 Task: Select the failureAnywhere option in the automatically open peek view.
Action: Mouse moved to (28, 598)
Screenshot: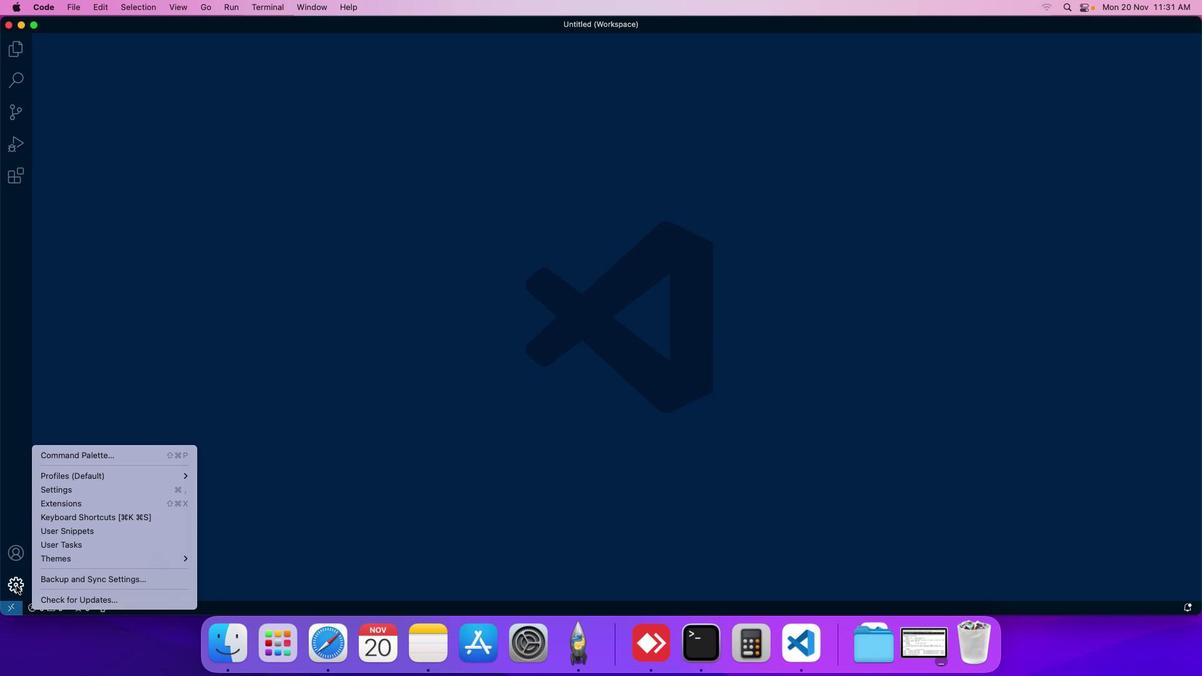 
Action: Mouse pressed left at (28, 598)
Screenshot: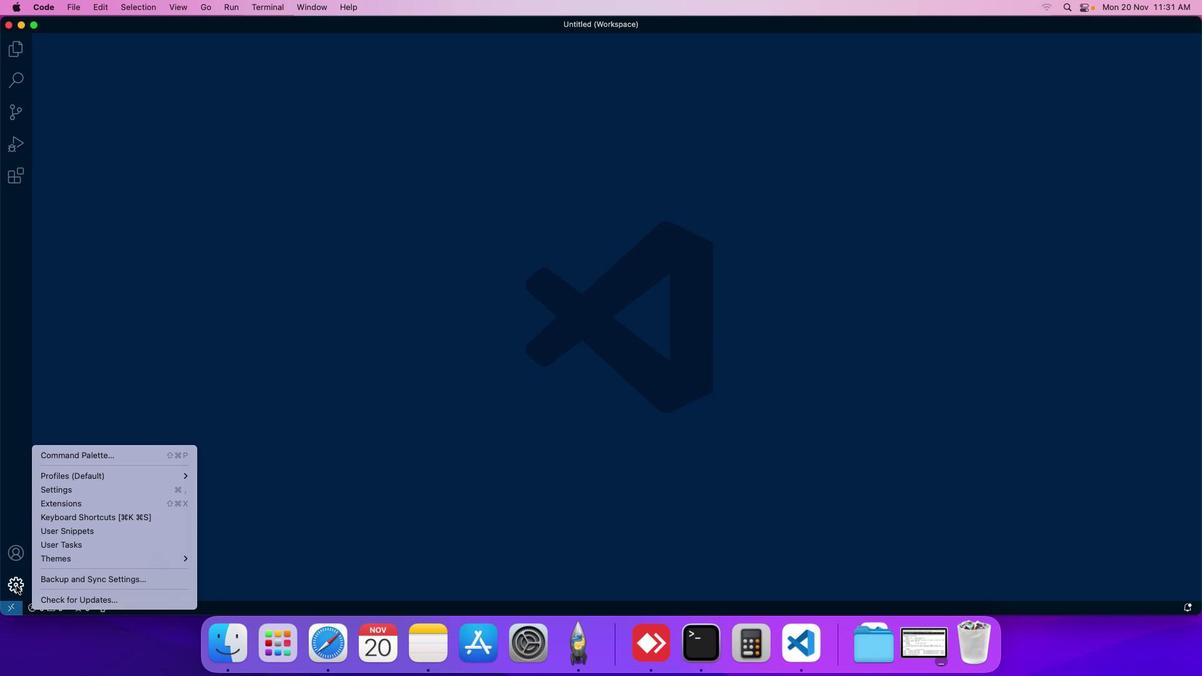 
Action: Mouse moved to (76, 499)
Screenshot: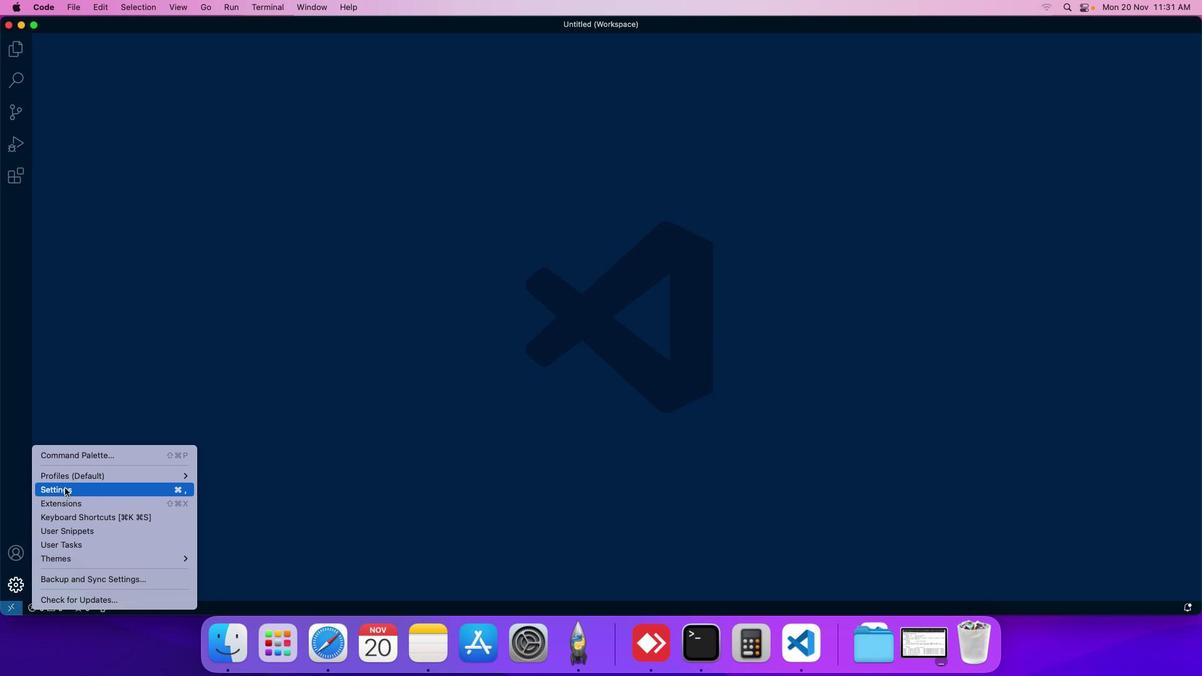 
Action: Mouse pressed left at (76, 499)
Screenshot: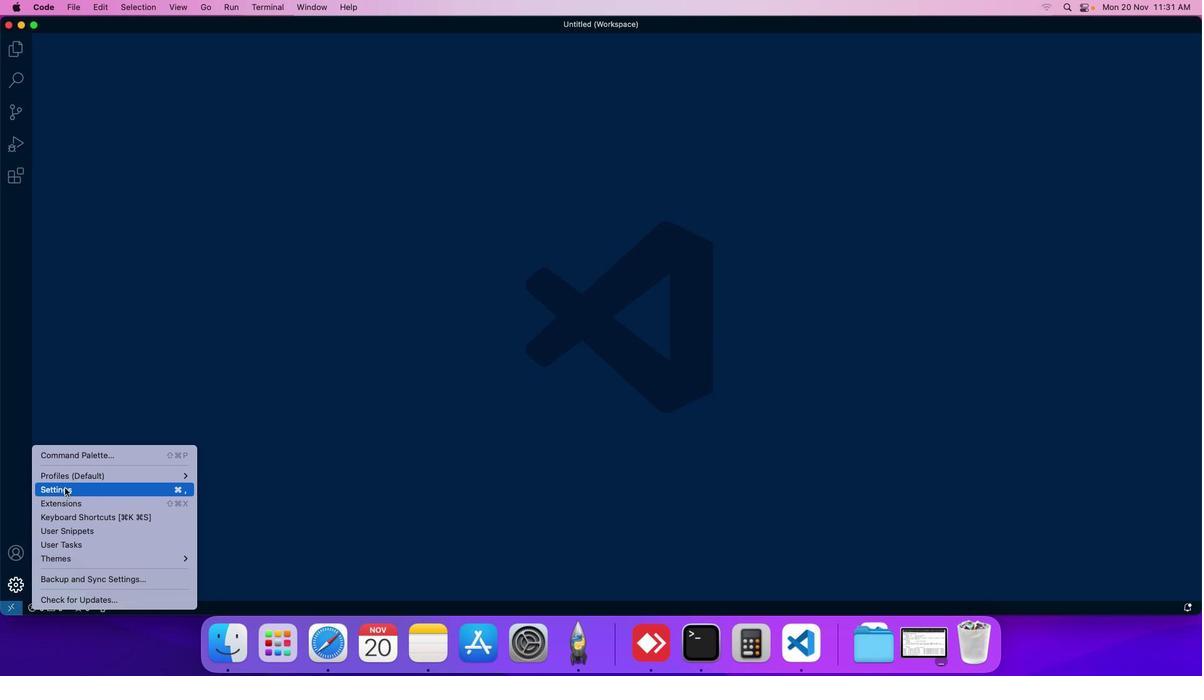 
Action: Mouse moved to (298, 112)
Screenshot: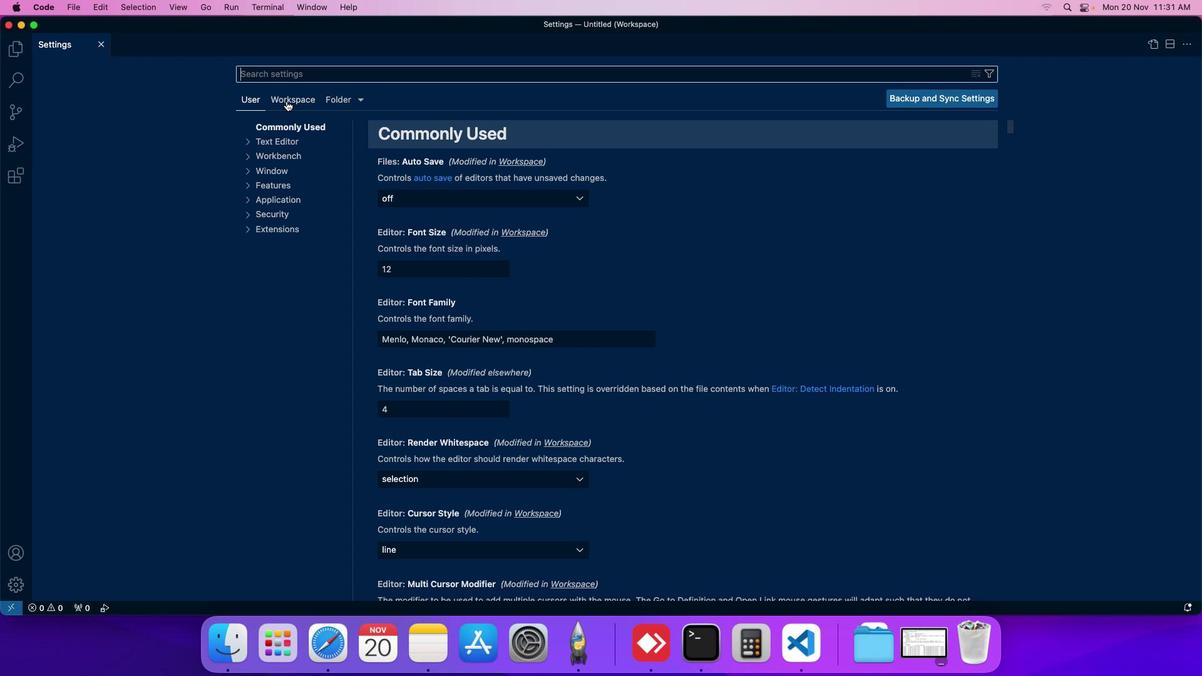 
Action: Mouse pressed left at (298, 112)
Screenshot: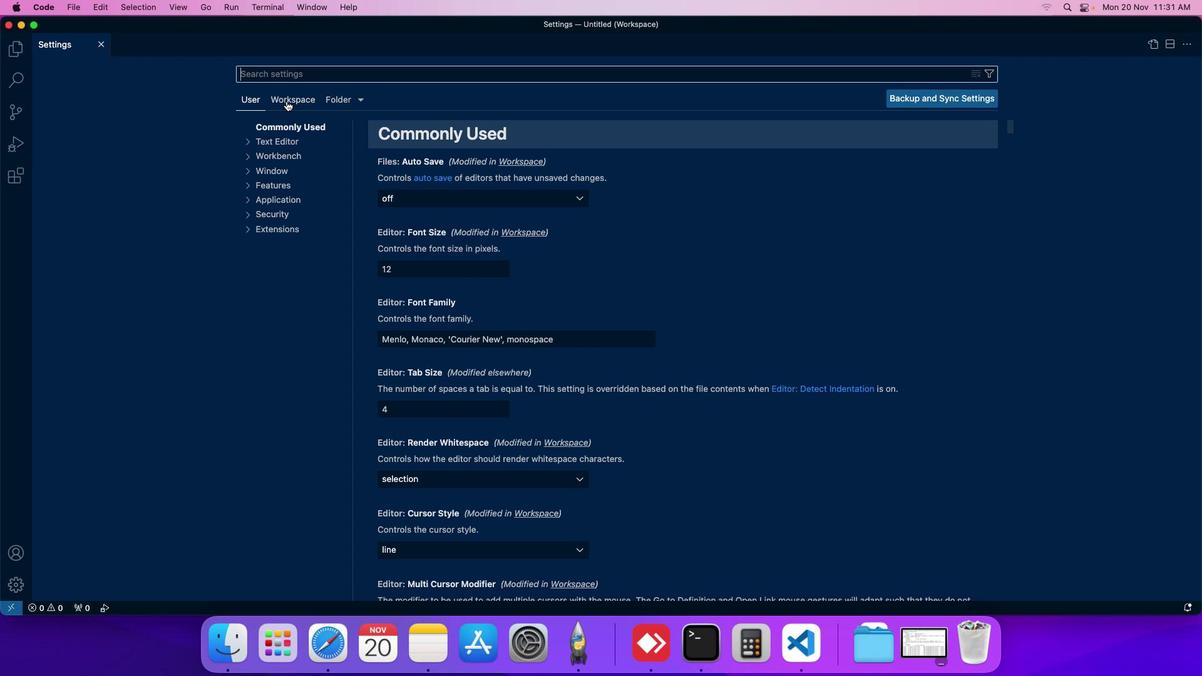 
Action: Mouse moved to (281, 195)
Screenshot: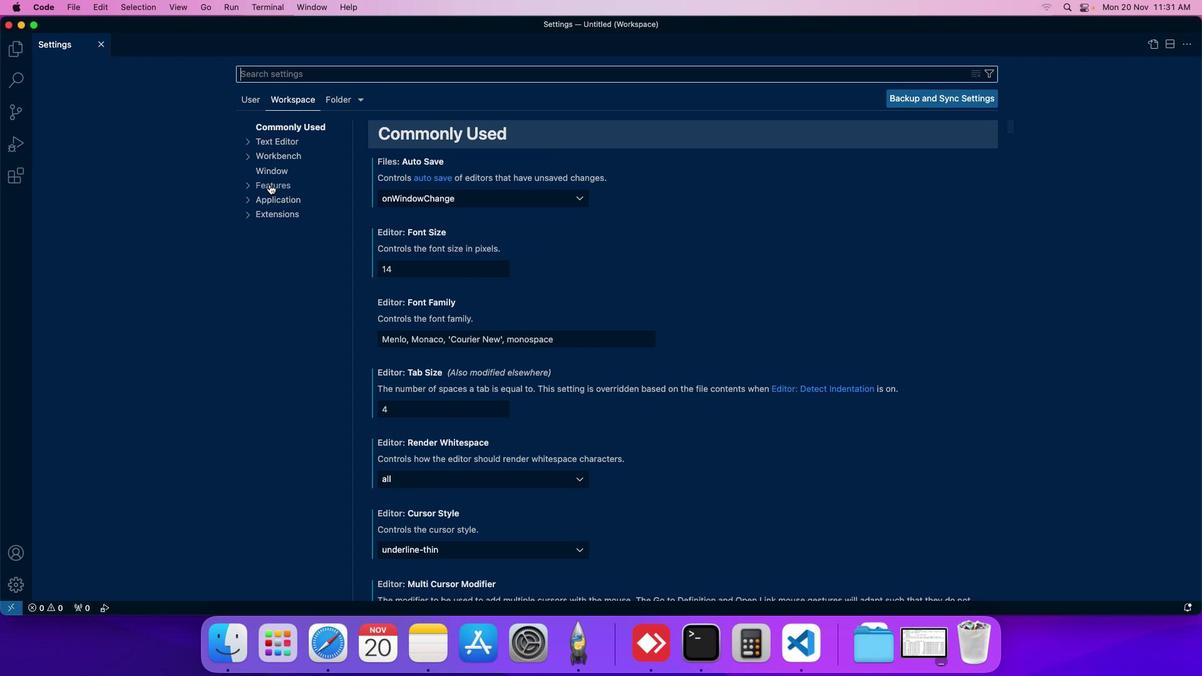 
Action: Mouse pressed left at (281, 195)
Screenshot: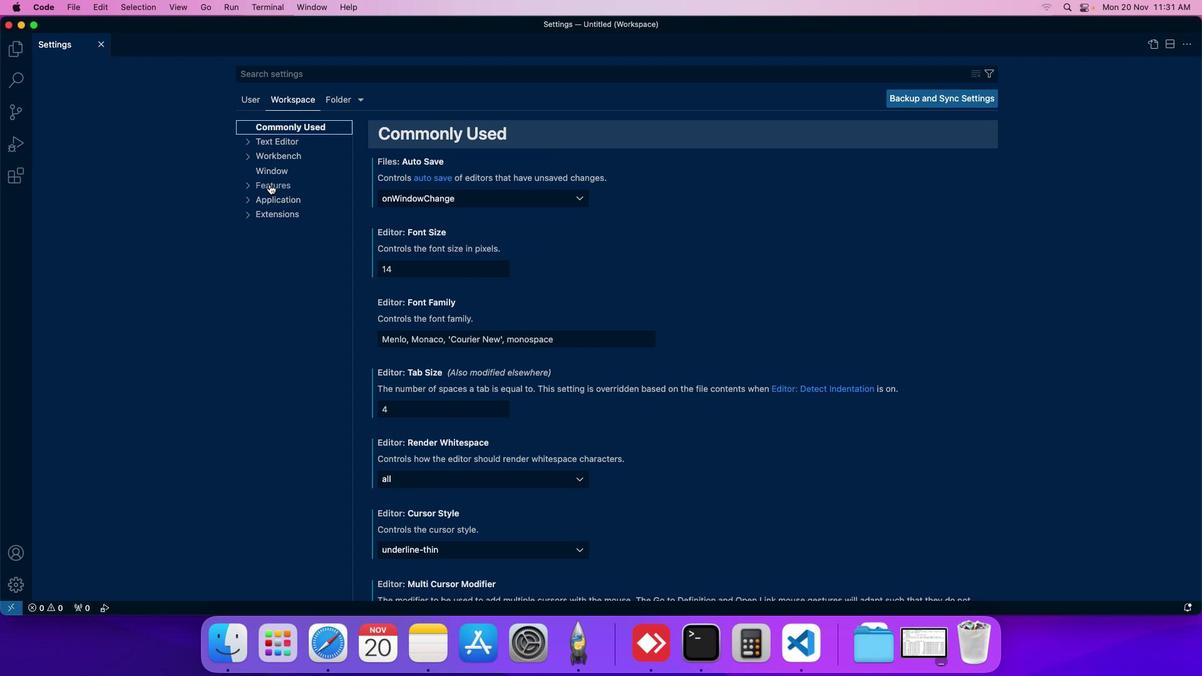 
Action: Mouse moved to (294, 271)
Screenshot: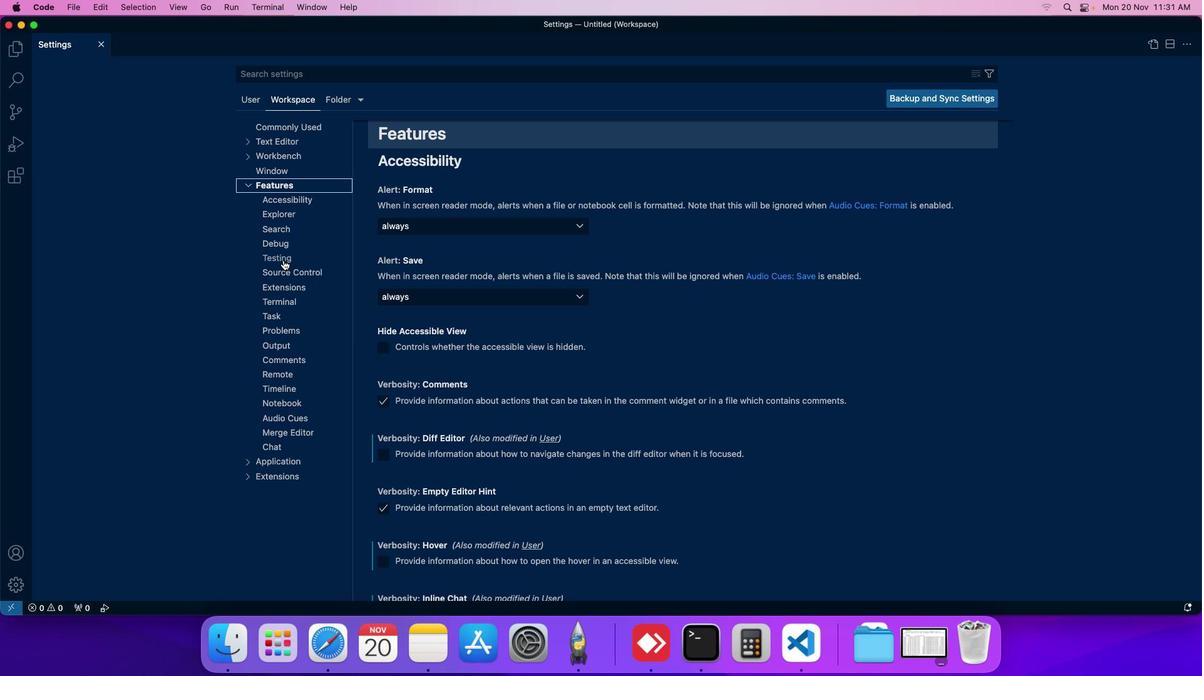 
Action: Mouse pressed left at (294, 271)
Screenshot: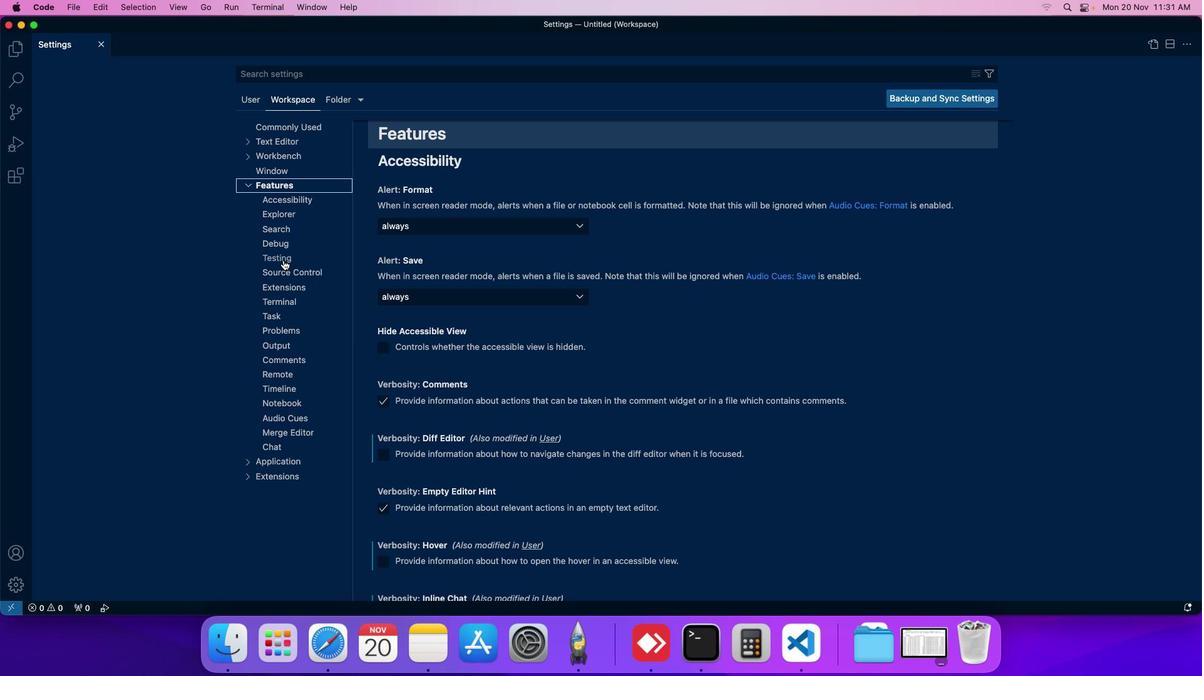 
Action: Mouse moved to (420, 328)
Screenshot: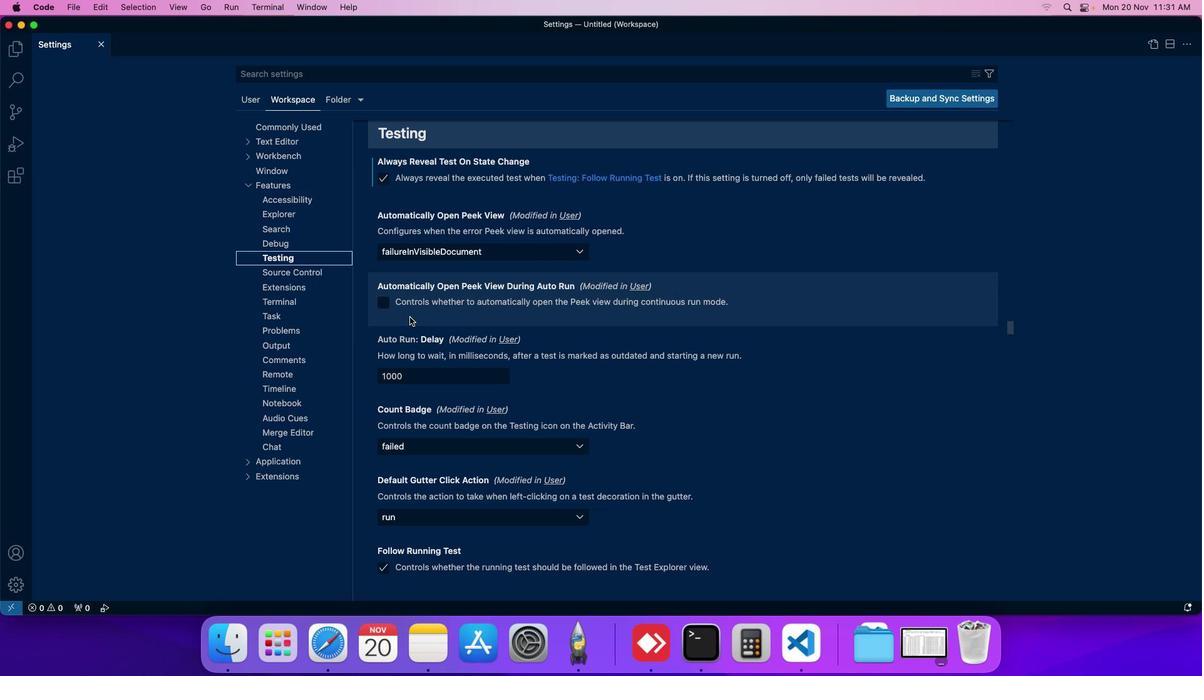 
Action: Mouse scrolled (420, 328) with delta (11, 10)
Screenshot: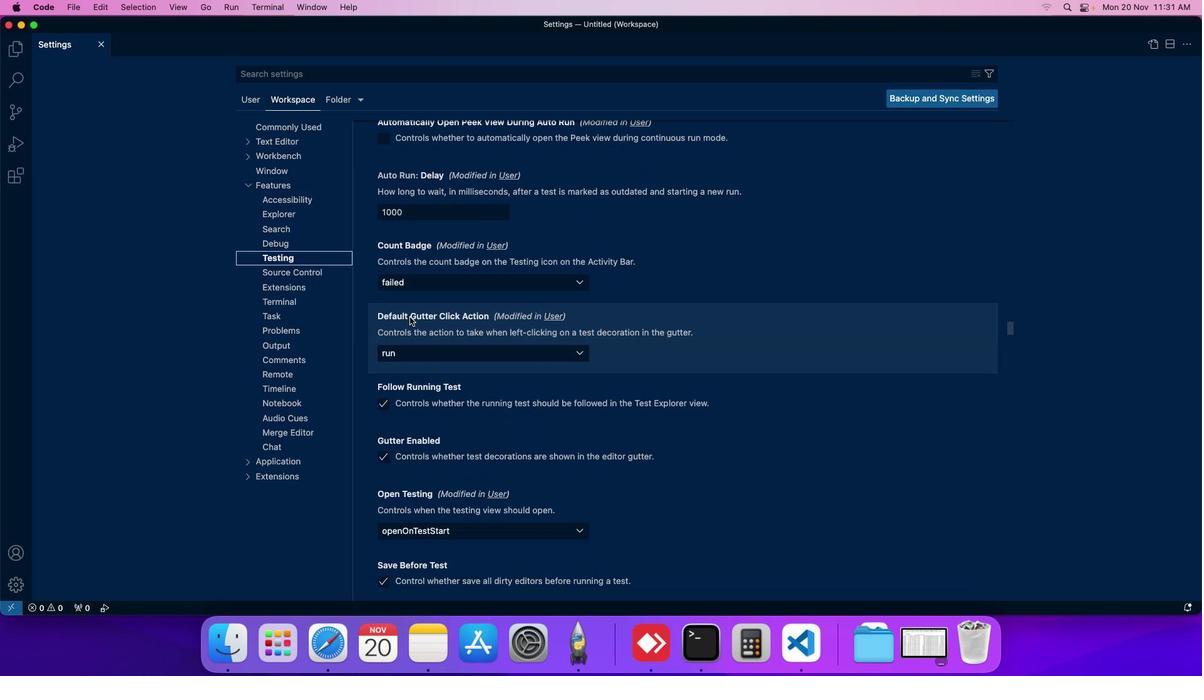 
Action: Mouse moved to (417, 296)
Screenshot: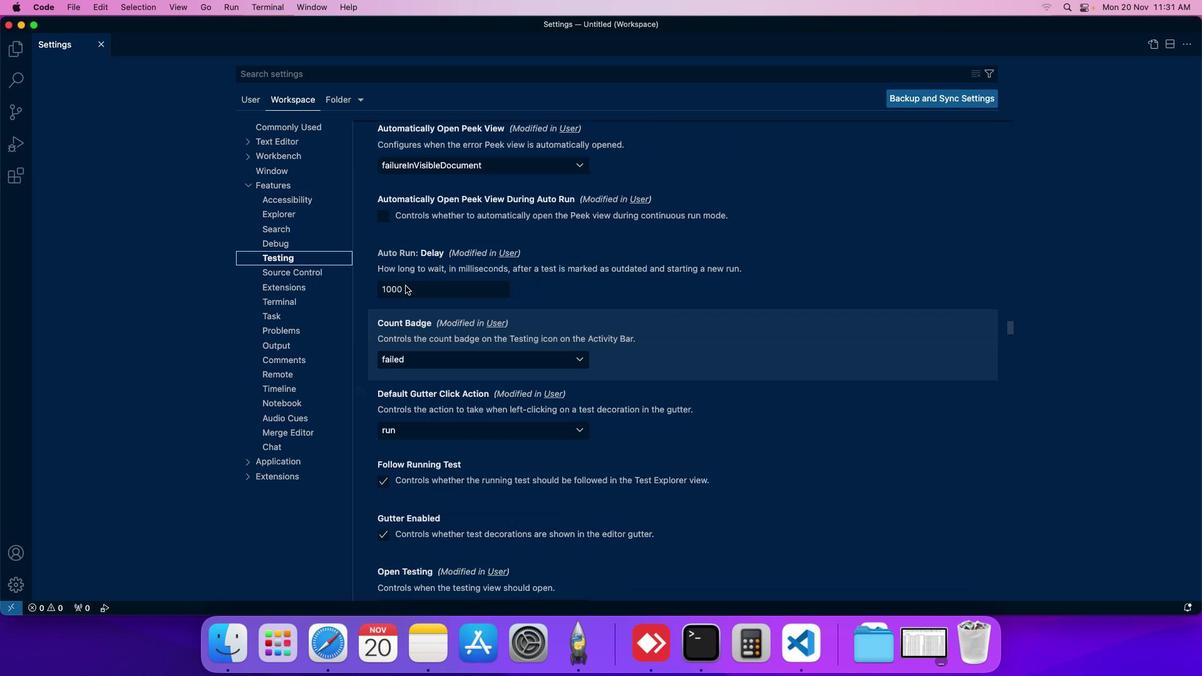 
Action: Mouse scrolled (417, 296) with delta (11, 11)
Screenshot: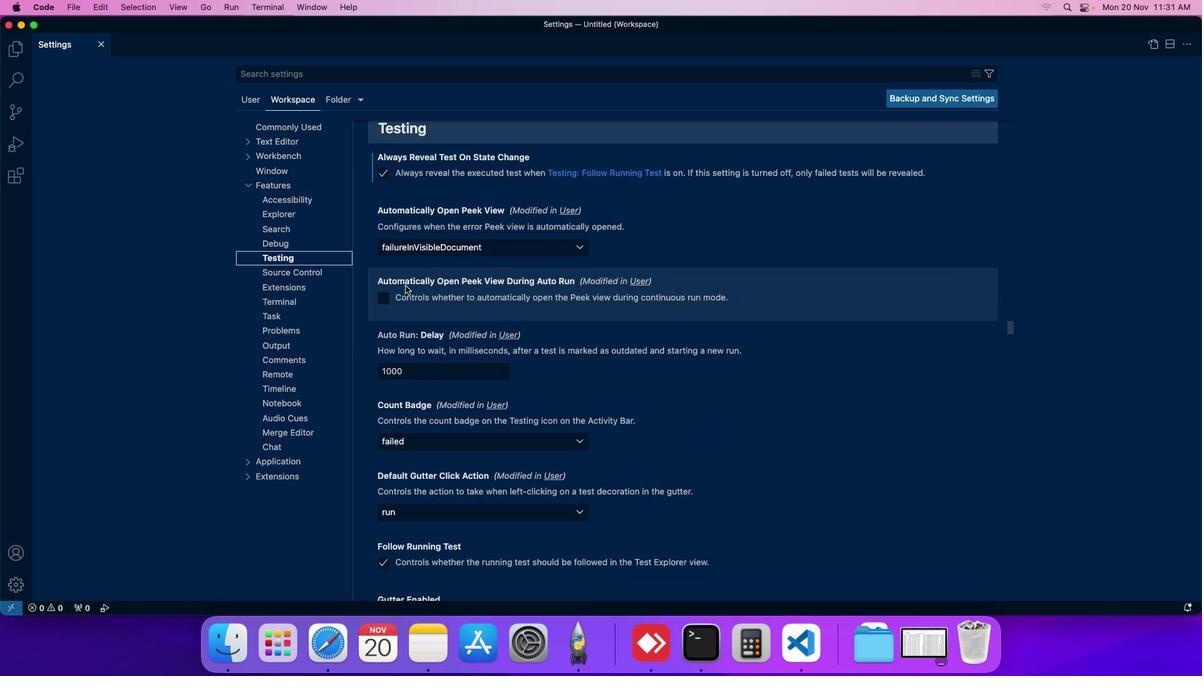 
Action: Mouse moved to (455, 263)
Screenshot: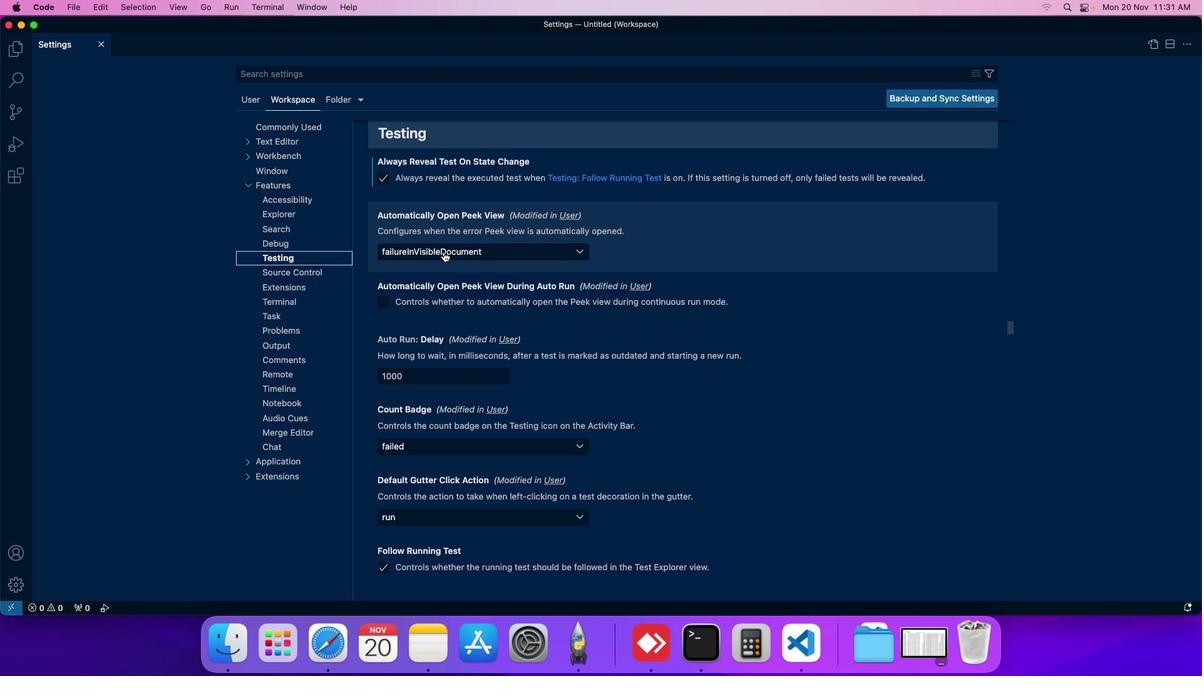 
Action: Mouse pressed left at (455, 263)
Screenshot: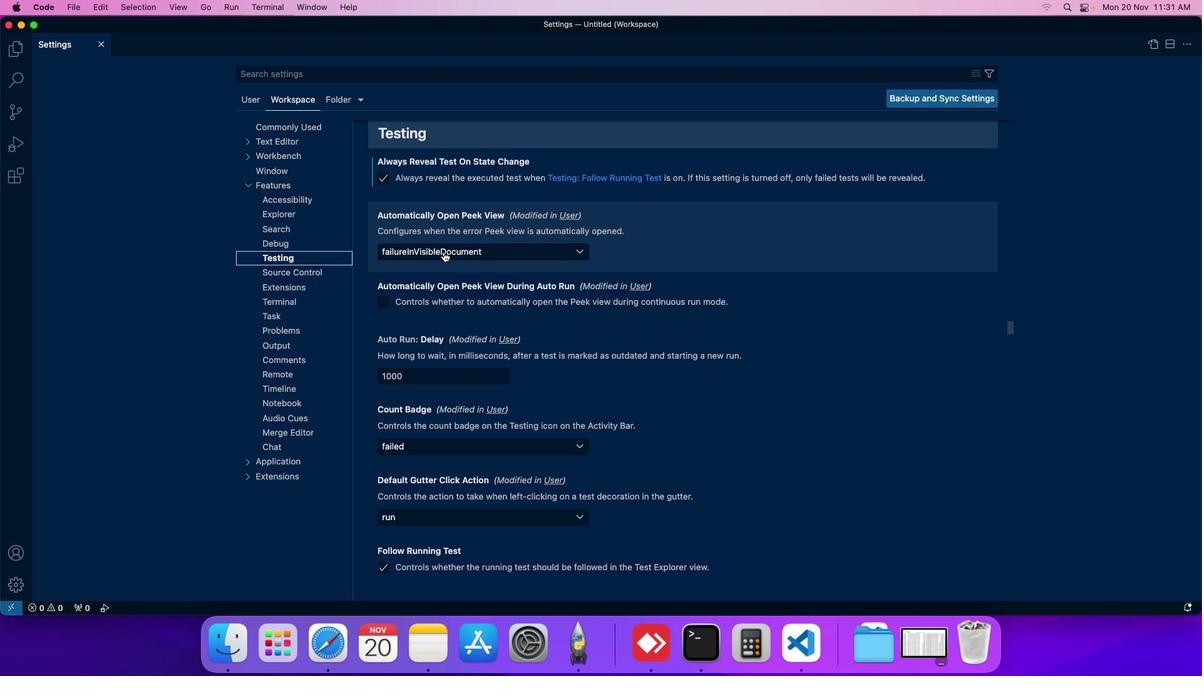 
Action: Mouse moved to (423, 277)
Screenshot: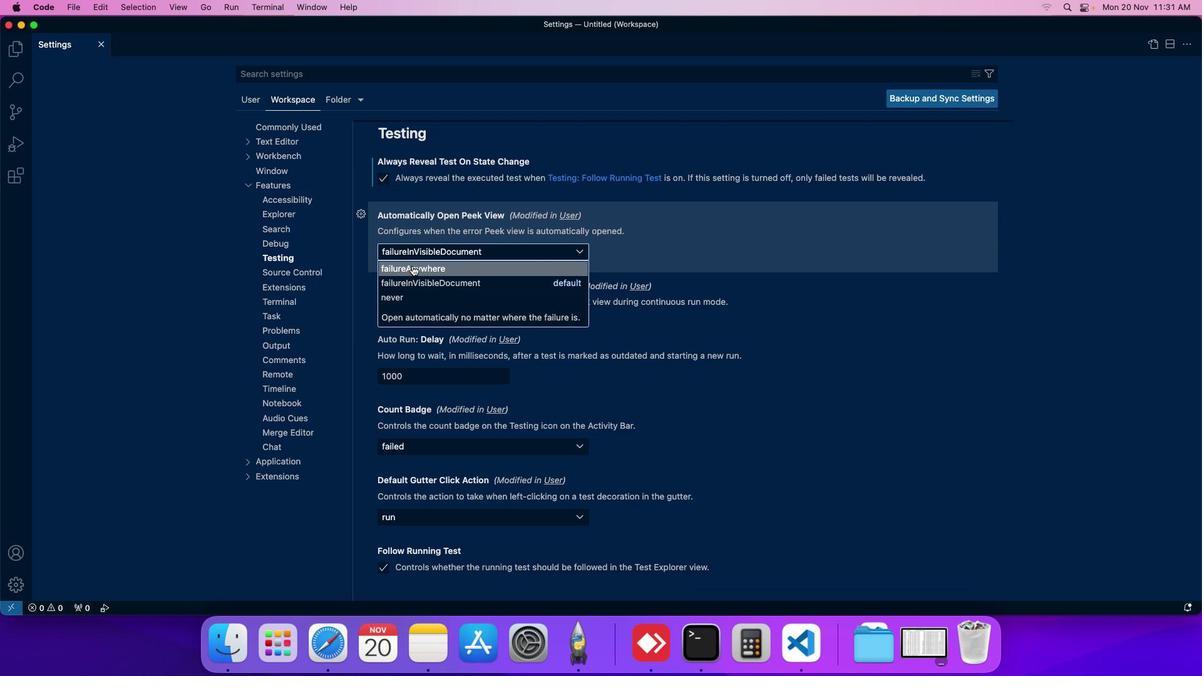 
Action: Mouse pressed left at (423, 277)
Screenshot: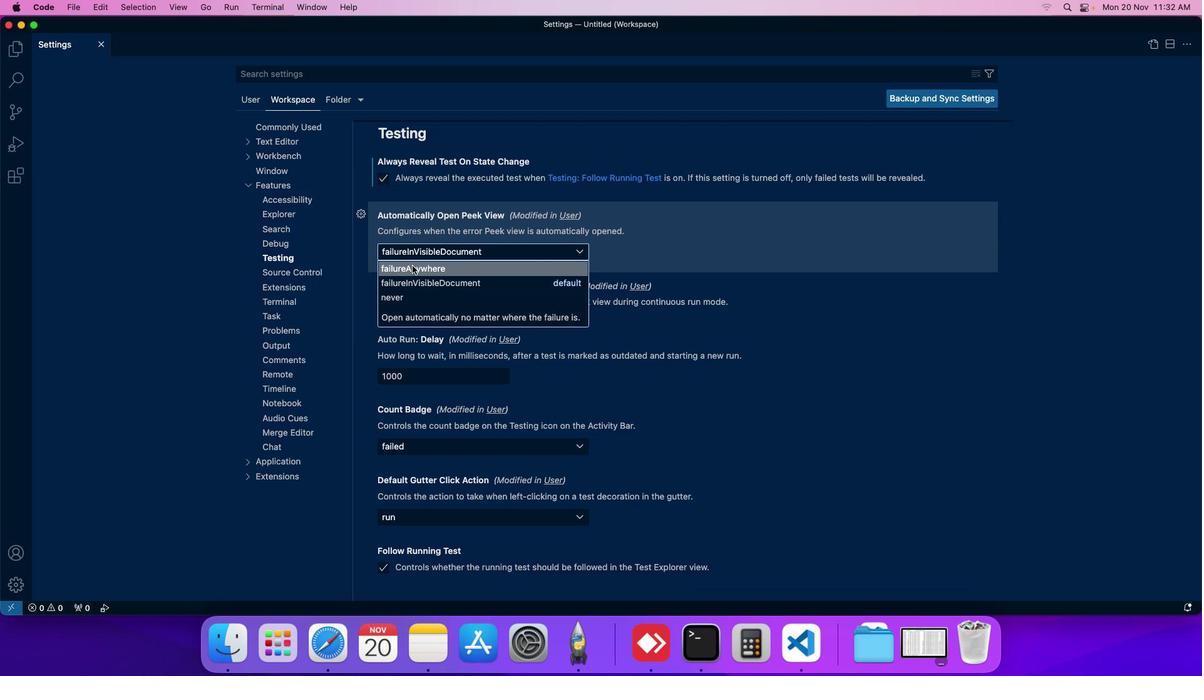 
Action: Mouse moved to (432, 265)
Screenshot: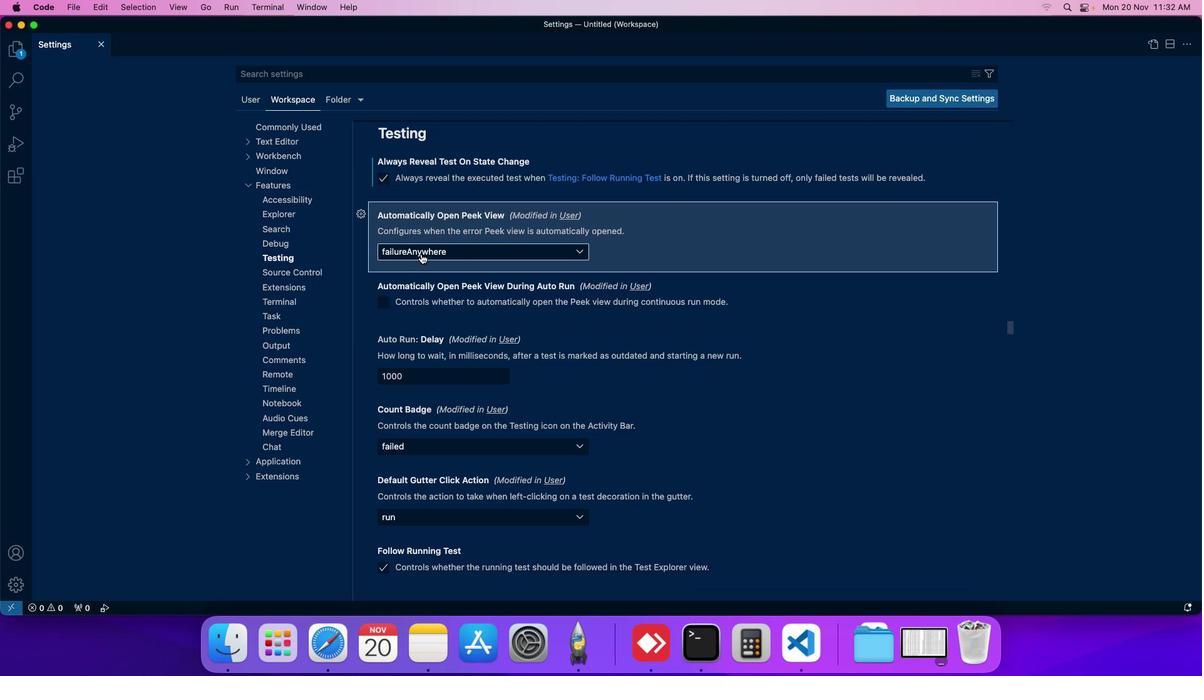 
